 Task: Search for beaches in the Florida Panhandle between Destin, Florida, and Panama City Beach, Florida.
Action: Mouse moved to (299, 98)
Screenshot: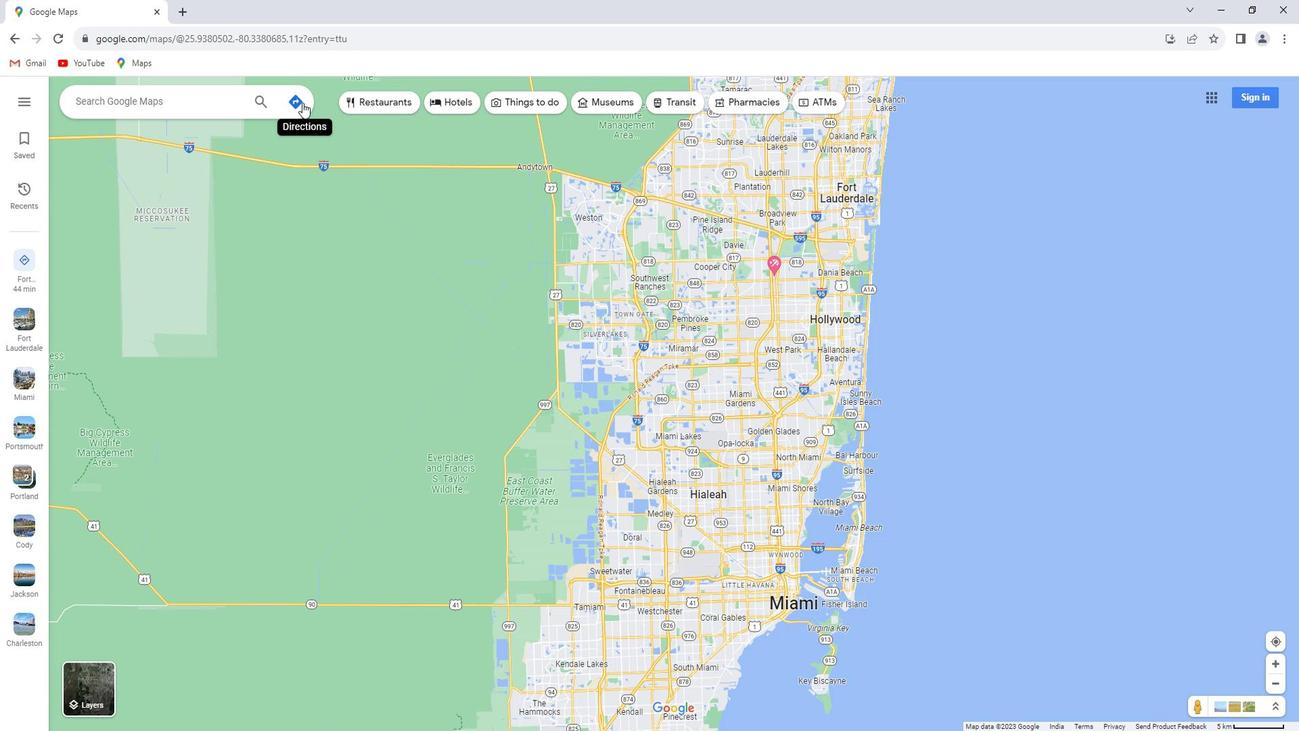 
Action: Mouse pressed left at (299, 98)
Screenshot: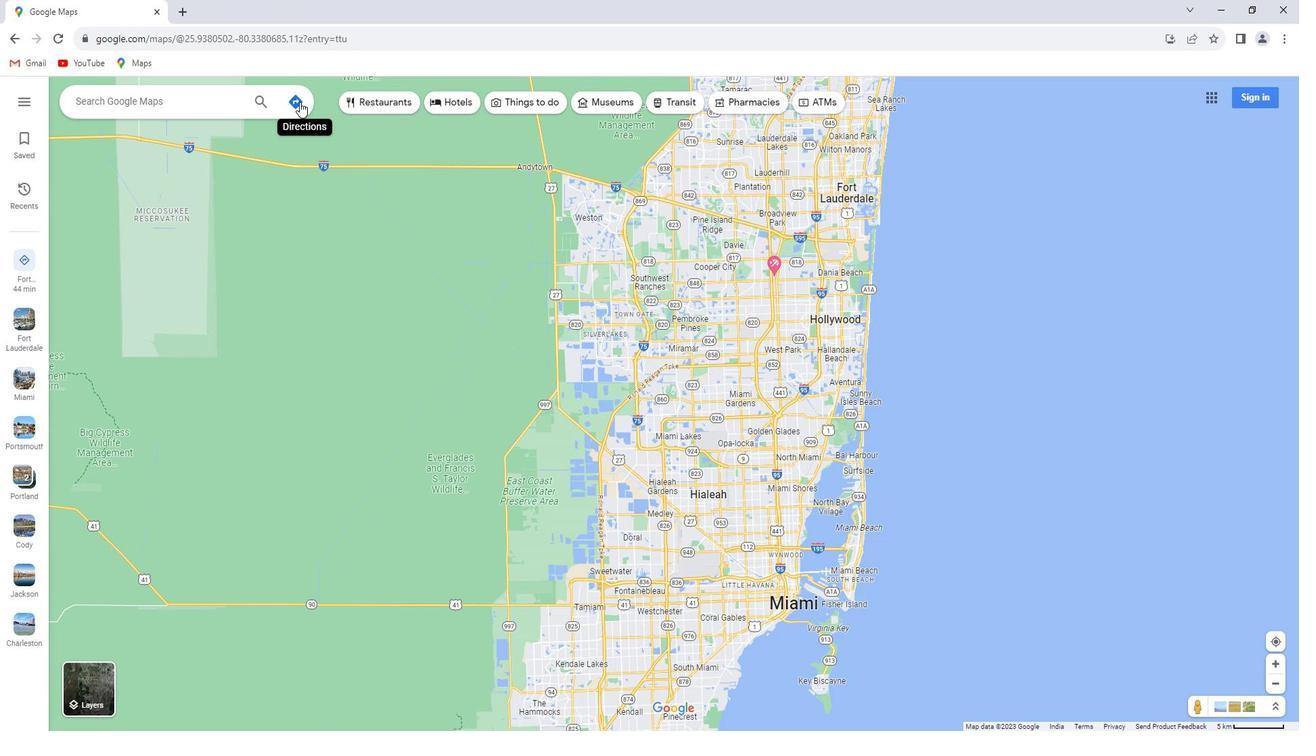 
Action: Mouse moved to (210, 131)
Screenshot: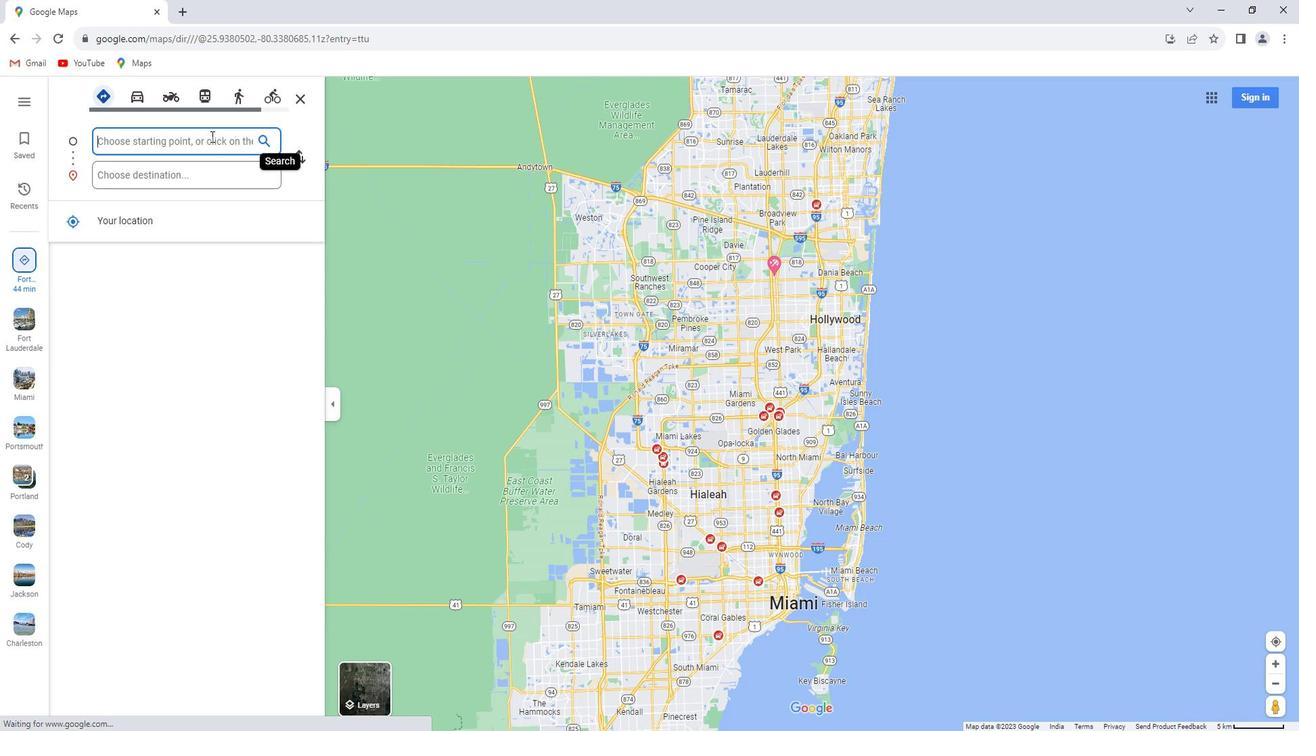 
Action: Key pressed <Key.shift>Destin,<Key.space><Key.shift>Florida
Screenshot: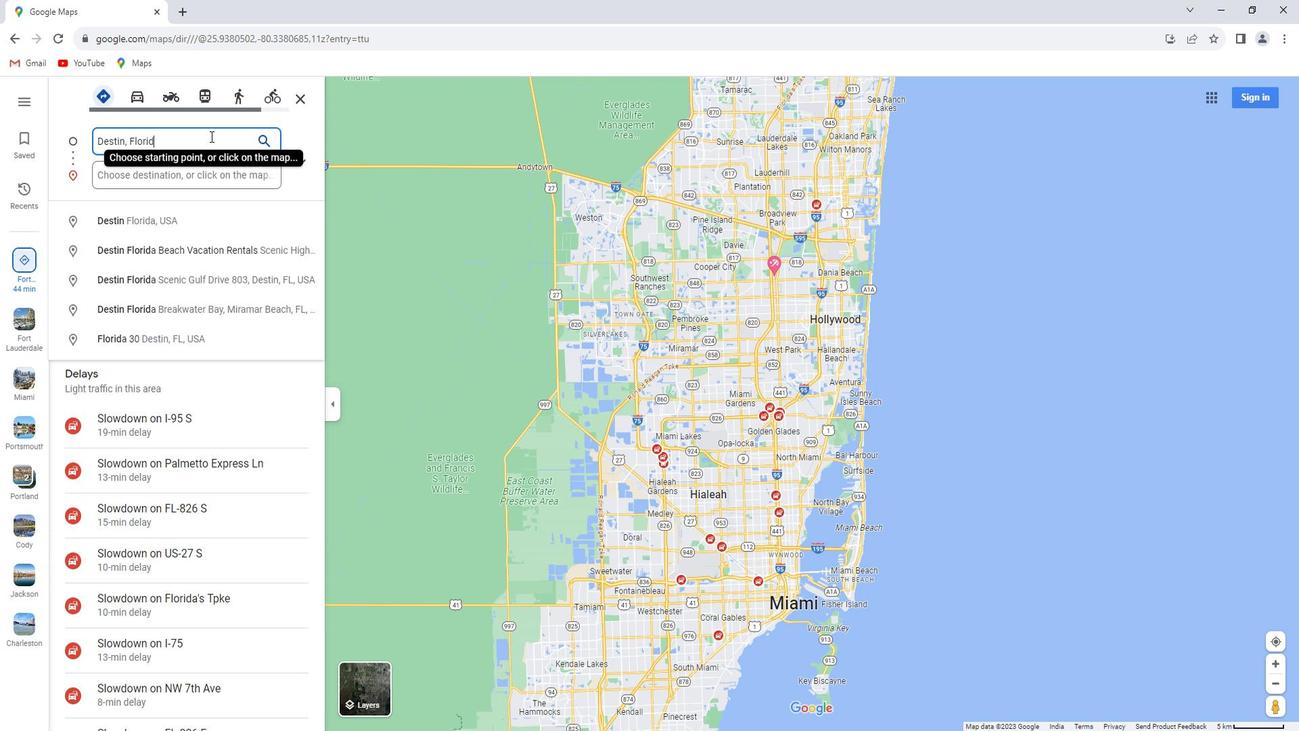 
Action: Mouse moved to (190, 171)
Screenshot: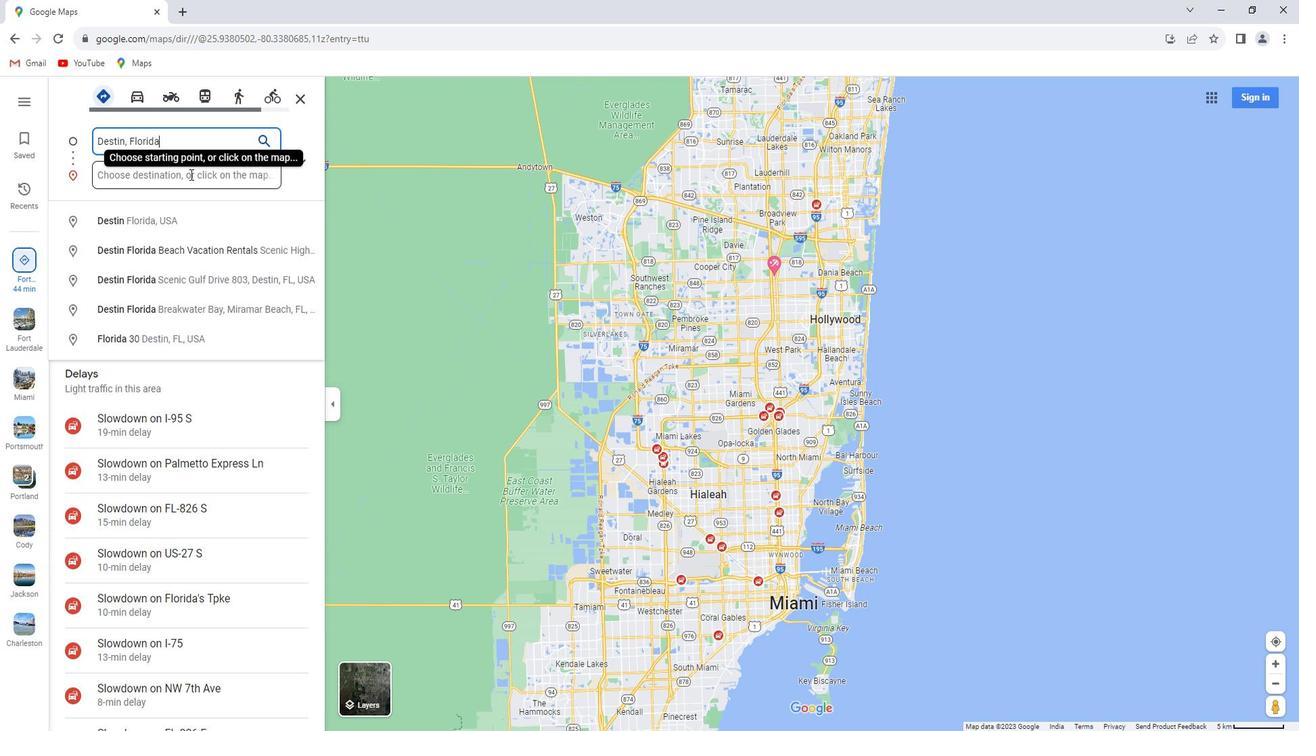 
Action: Mouse pressed left at (190, 171)
Screenshot: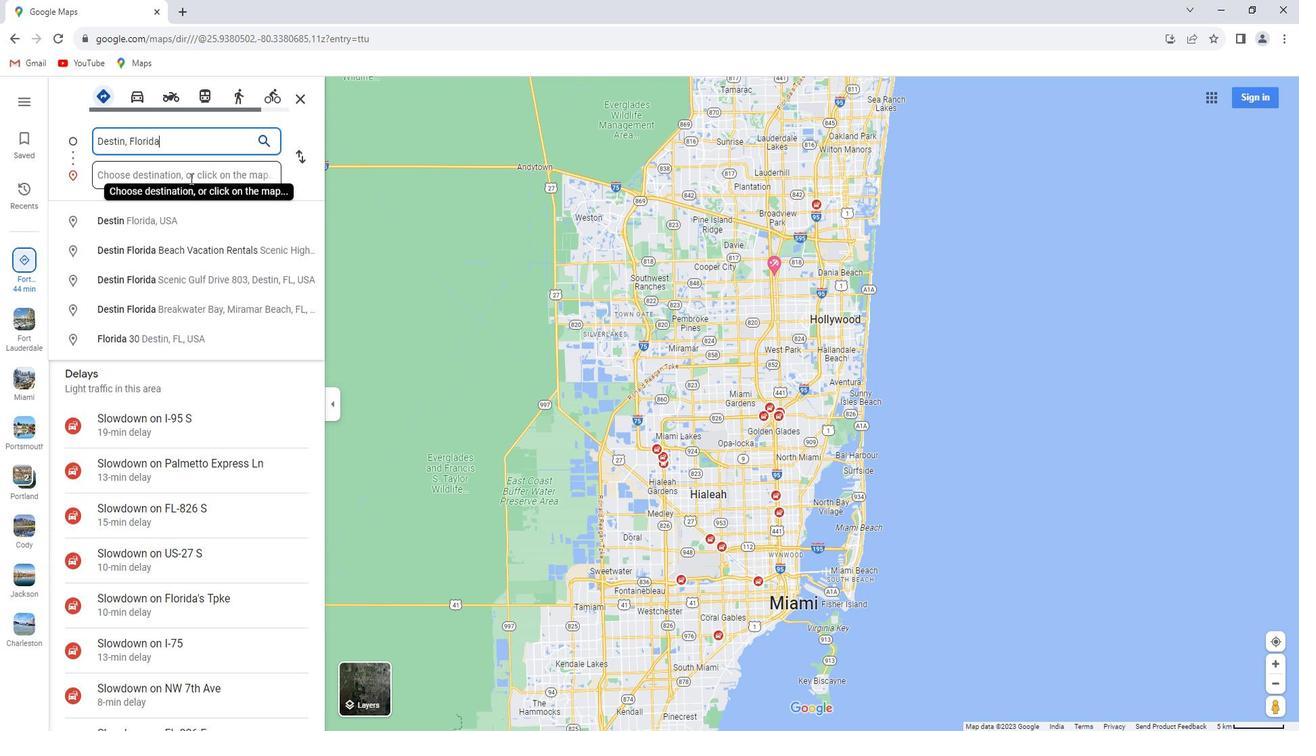 
Action: Key pressed <Key.shift><Key.shift><Key.shift><Key.shift>Panama<Key.space><Key.shift>City<Key.space><Key.shift>Beach,<Key.space><Key.shift>Florida<Key.enter>
Screenshot: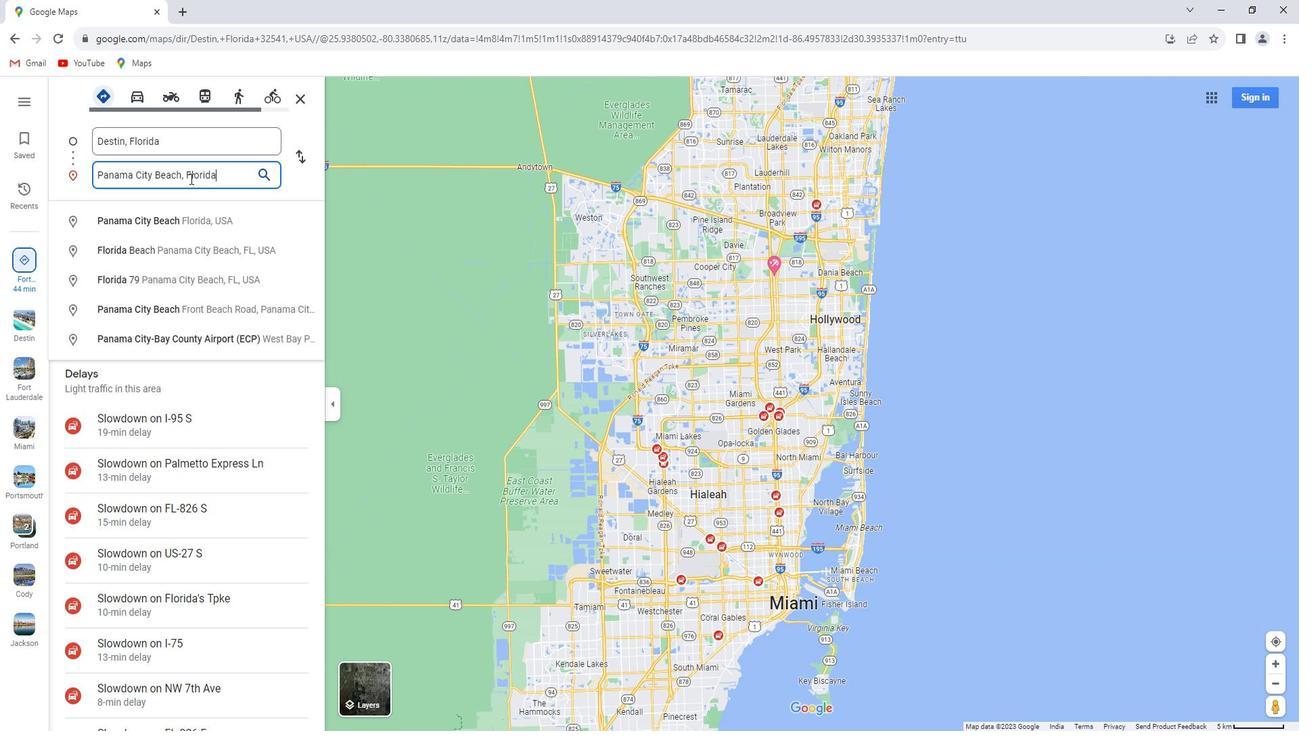 
Action: Mouse moved to (655, 98)
Screenshot: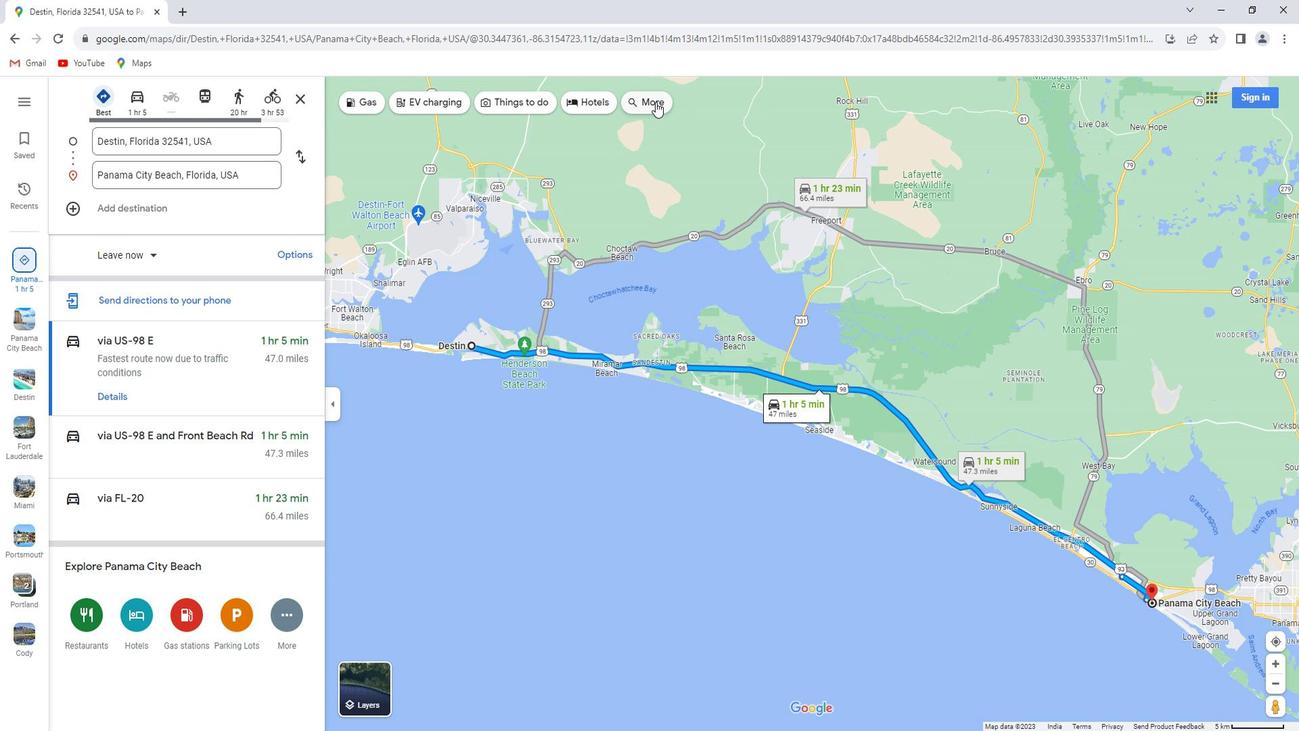 
Action: Mouse pressed left at (655, 98)
Screenshot: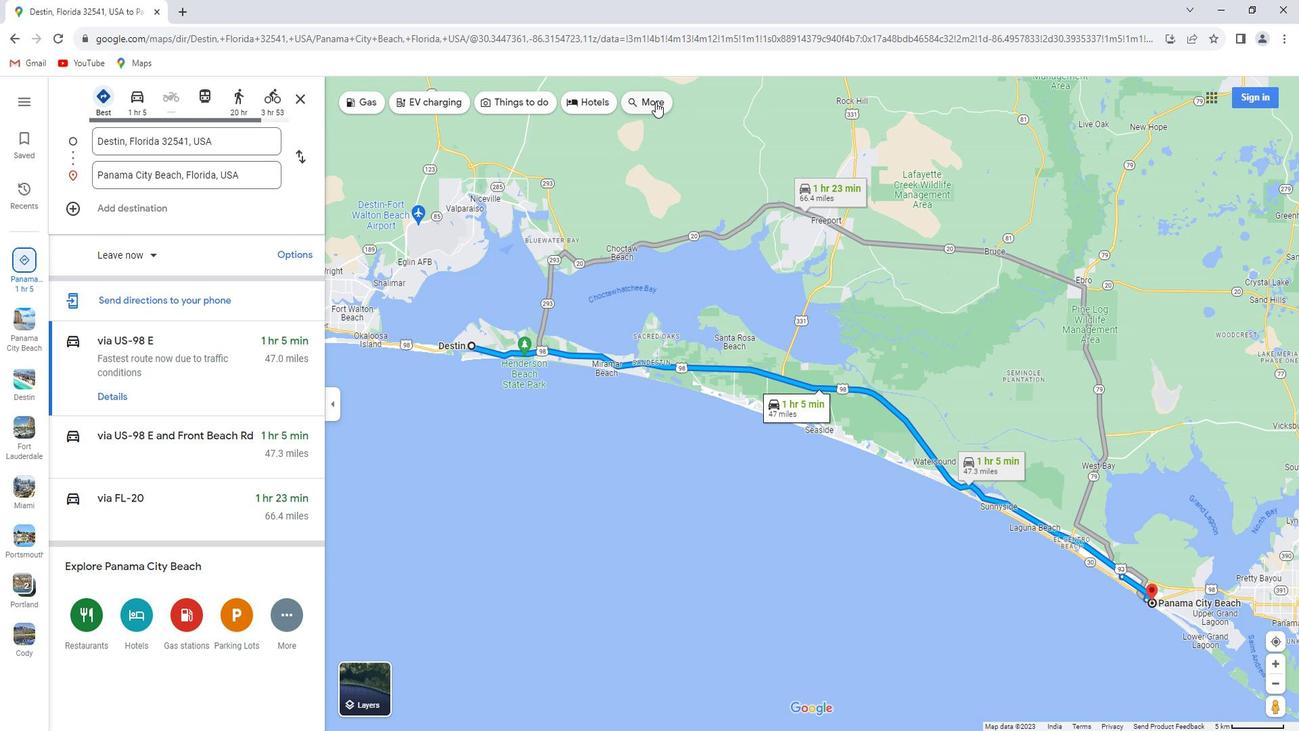 
Action: Mouse moved to (151, 98)
Screenshot: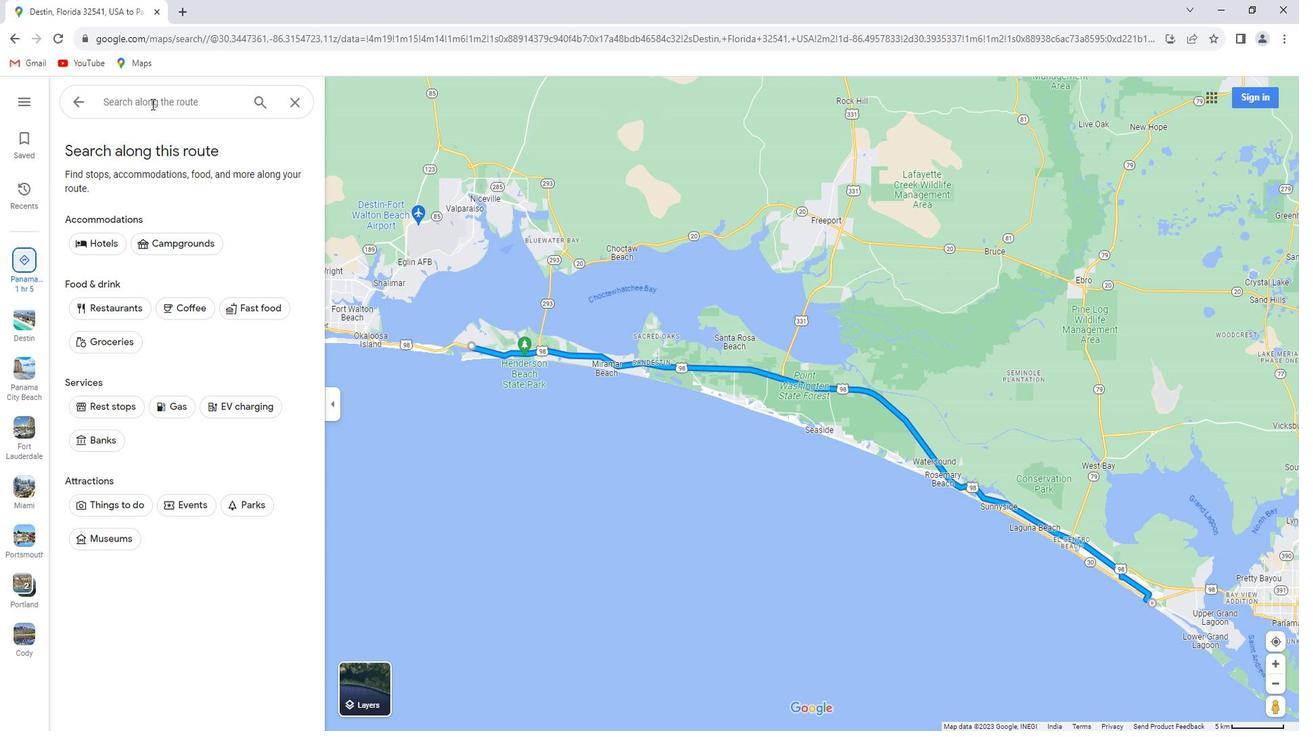 
Action: Mouse pressed left at (151, 98)
Screenshot: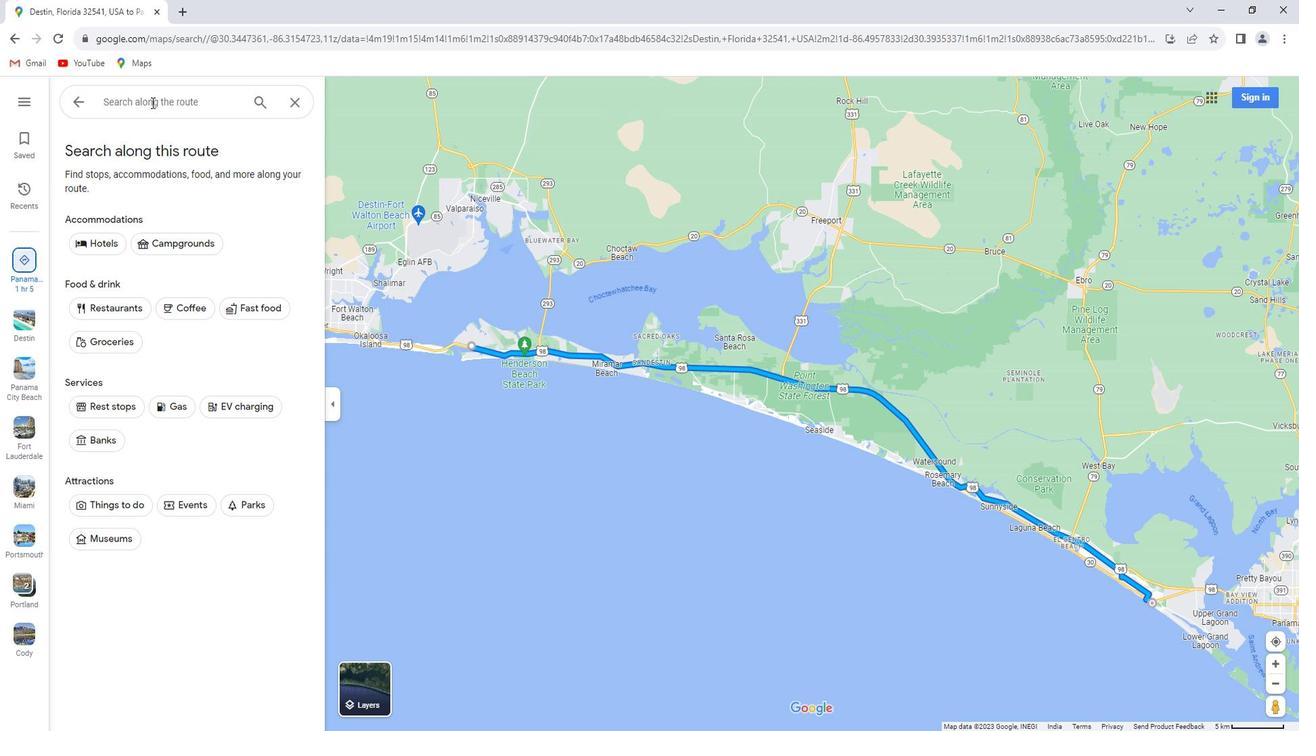 
Action: Key pressed beaches<Key.space>in<Key.space>the<Key.space><Key.shift>Florida<Key.space><Key.shift_r>Panhandle<Key.enter>
Screenshot: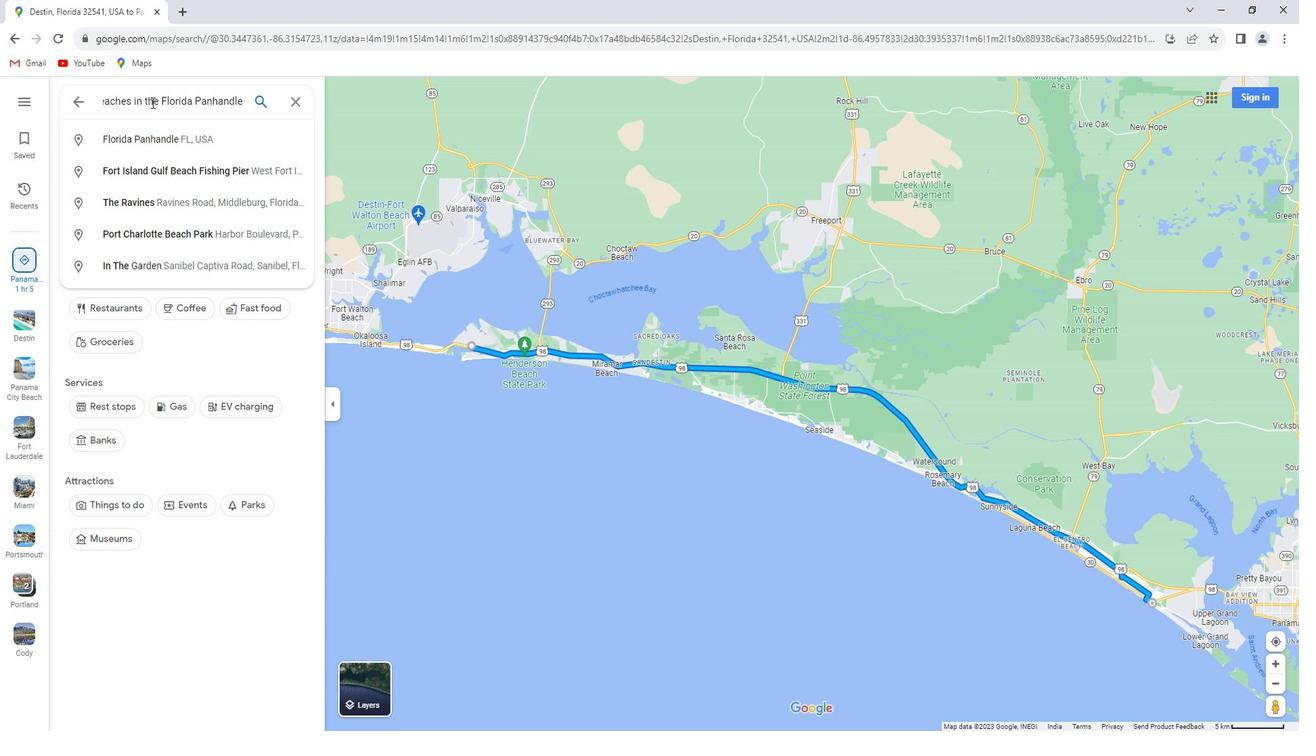 
Action: Mouse moved to (595, 527)
Screenshot: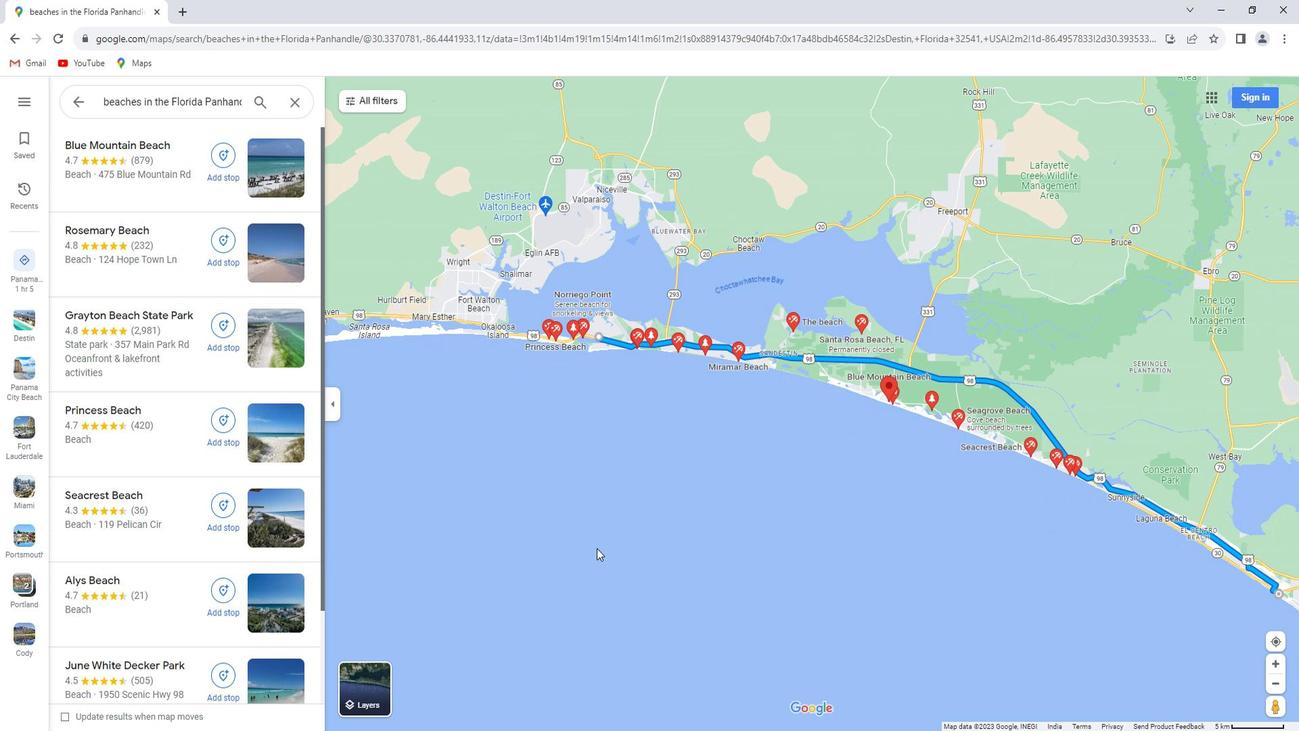 
